 Task: Check the sale-to-list ratio of creek in the last 5 years.
Action: Mouse moved to (857, 218)
Screenshot: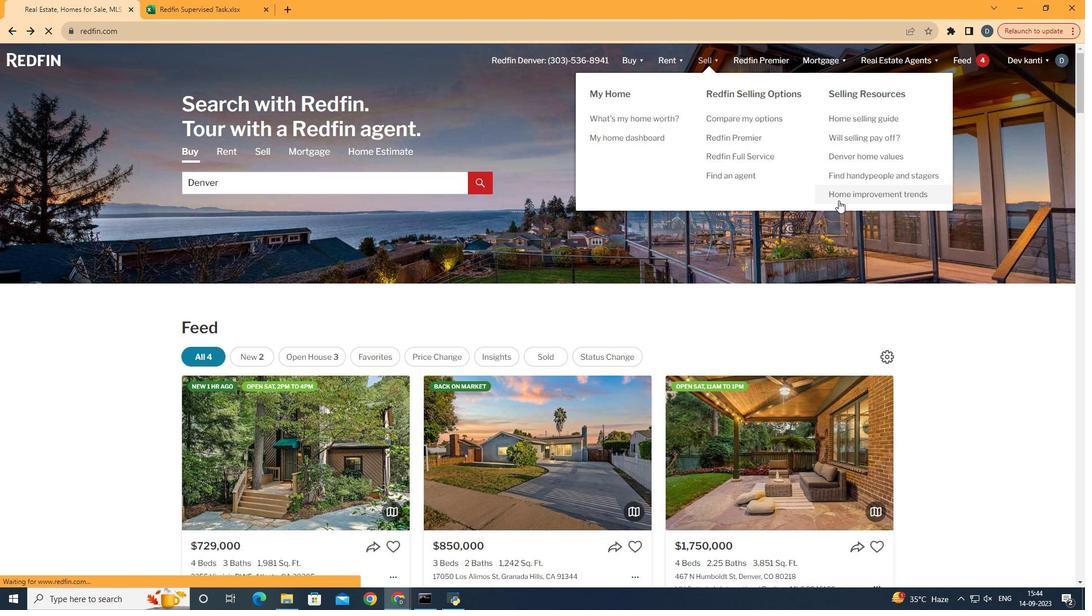 
Action: Mouse pressed left at (857, 218)
Screenshot: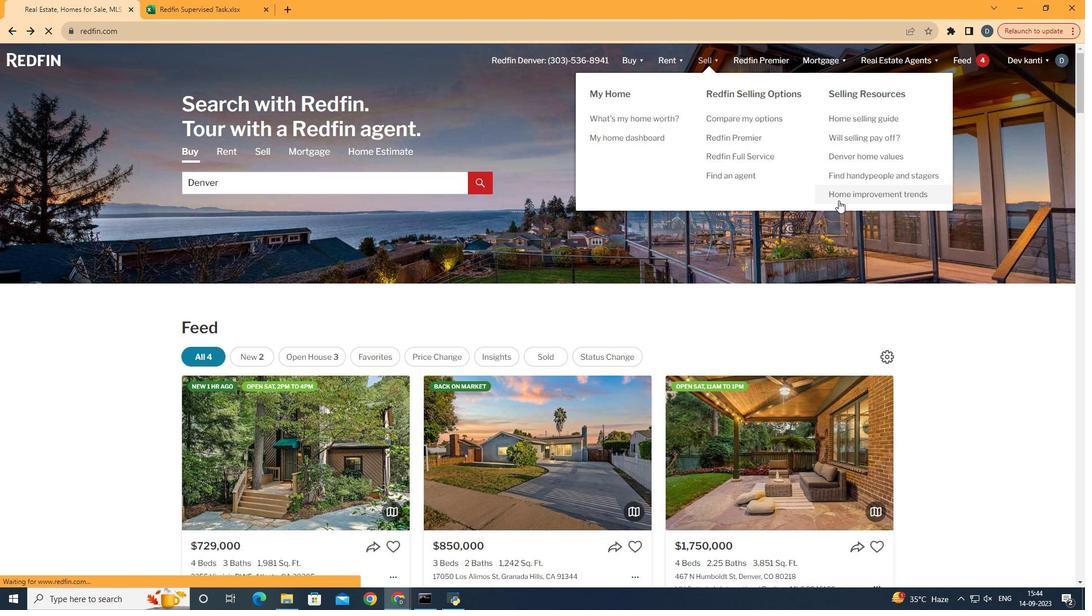 
Action: Mouse moved to (287, 237)
Screenshot: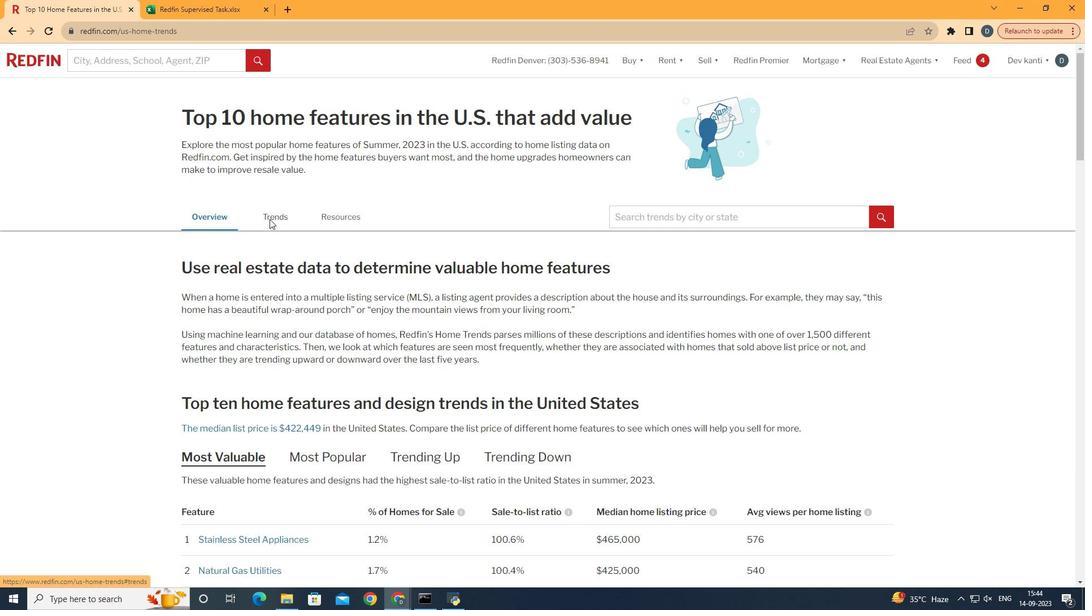 
Action: Mouse pressed left at (287, 237)
Screenshot: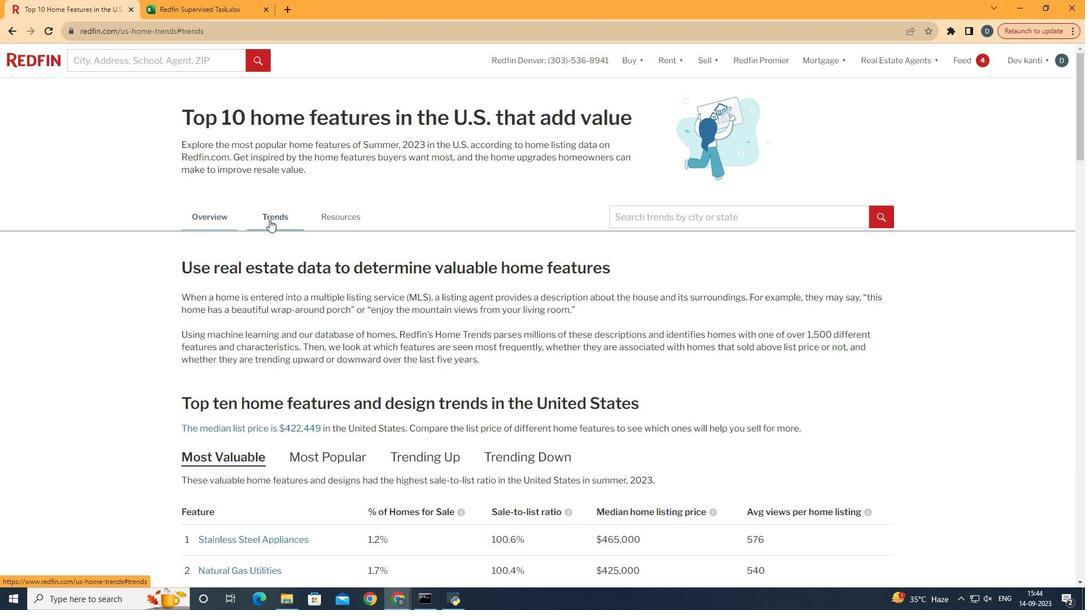 
Action: Mouse moved to (426, 236)
Screenshot: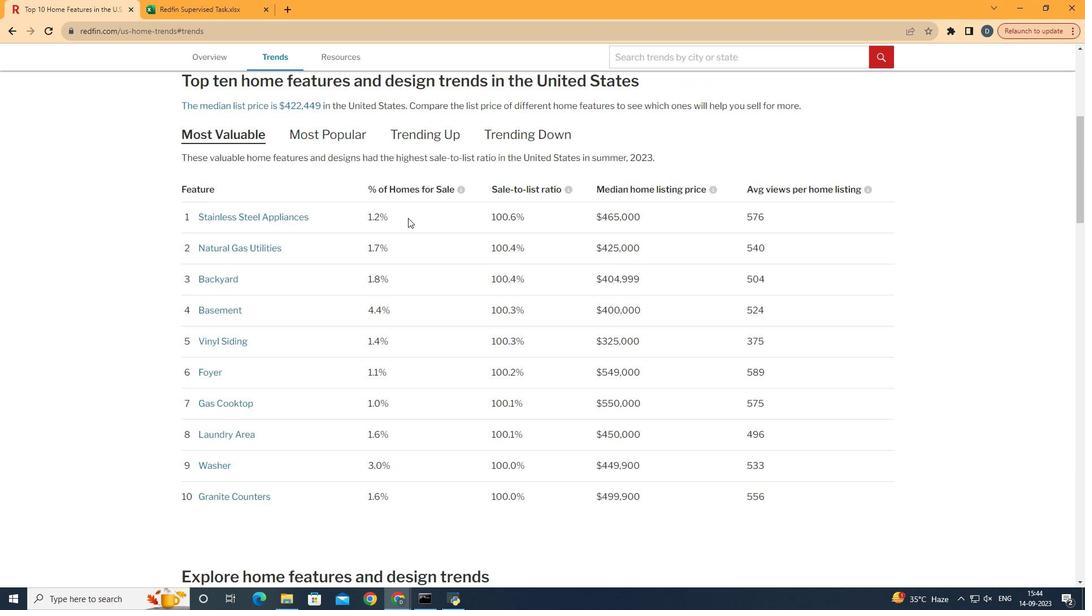 
Action: Mouse scrolled (426, 235) with delta (0, 0)
Screenshot: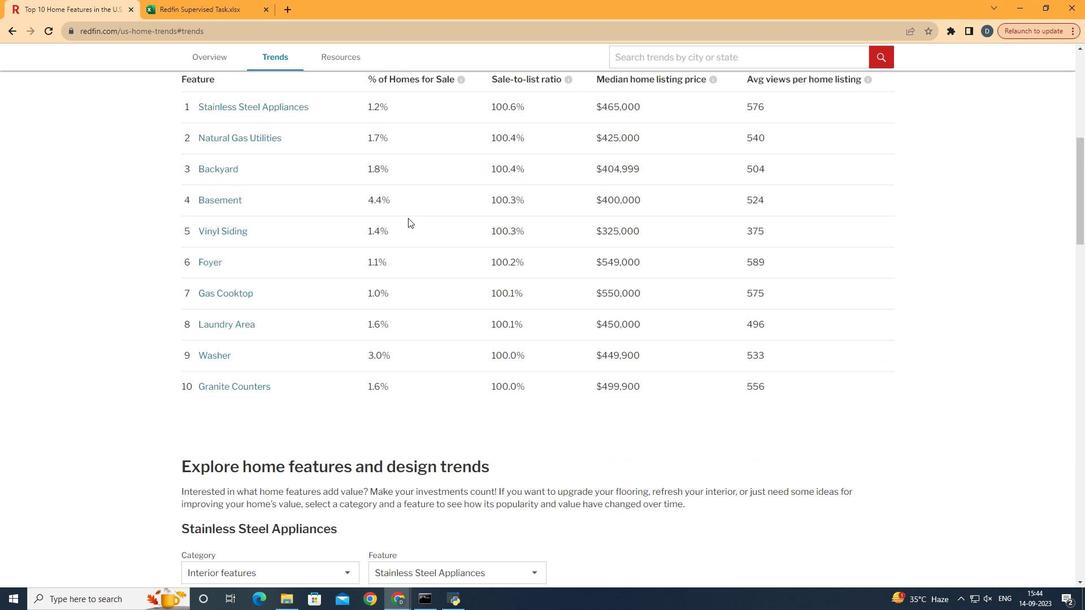 
Action: Mouse scrolled (426, 235) with delta (0, 0)
Screenshot: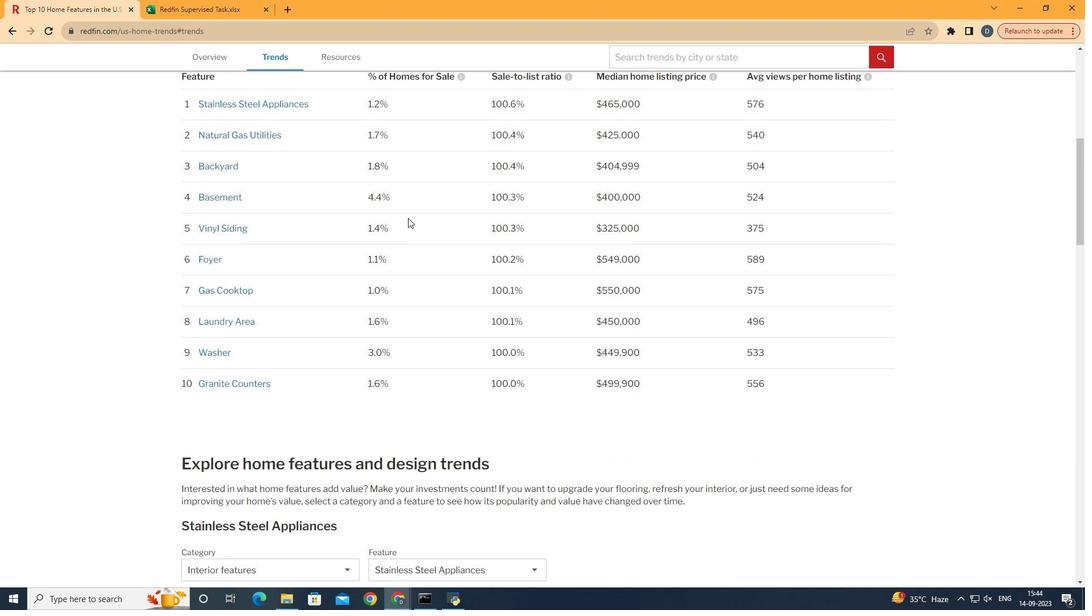 
Action: Mouse moved to (423, 237)
Screenshot: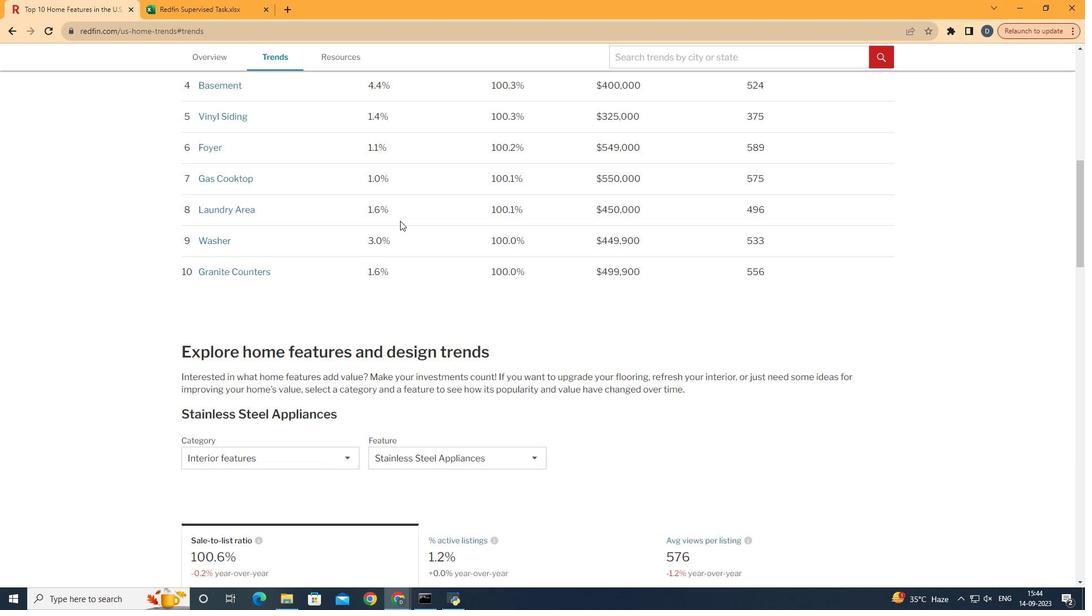 
Action: Mouse scrolled (423, 237) with delta (0, 0)
Screenshot: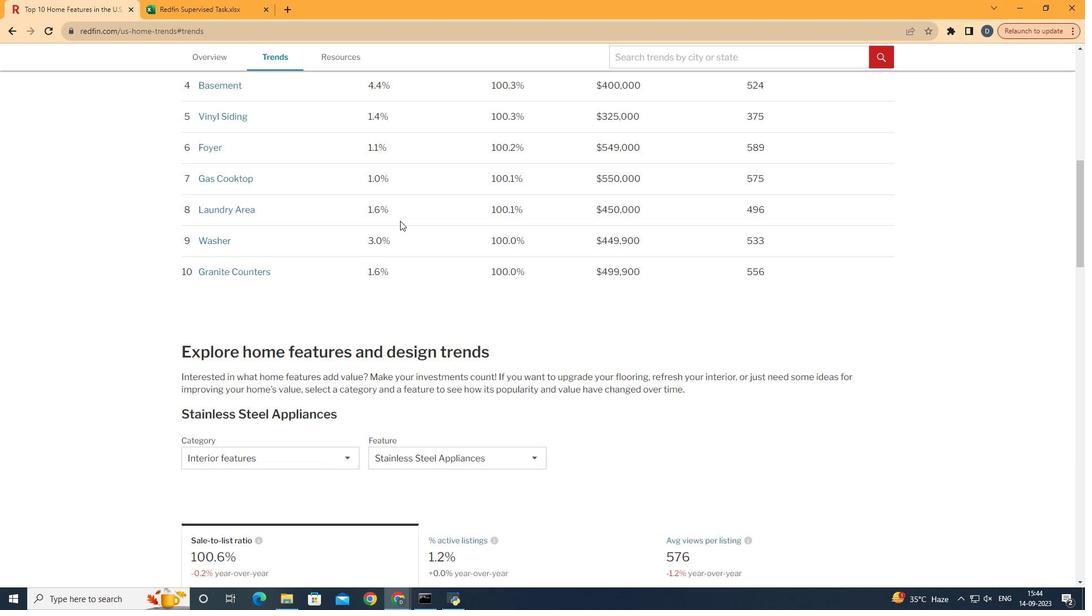 
Action: Mouse moved to (422, 237)
Screenshot: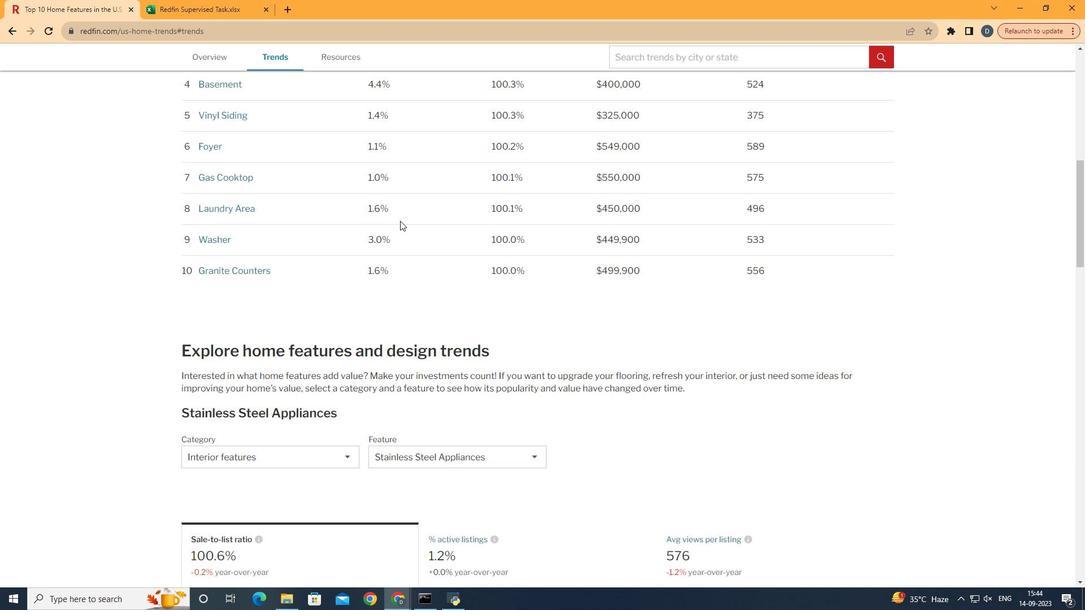 
Action: Mouse scrolled (422, 237) with delta (0, 0)
Screenshot: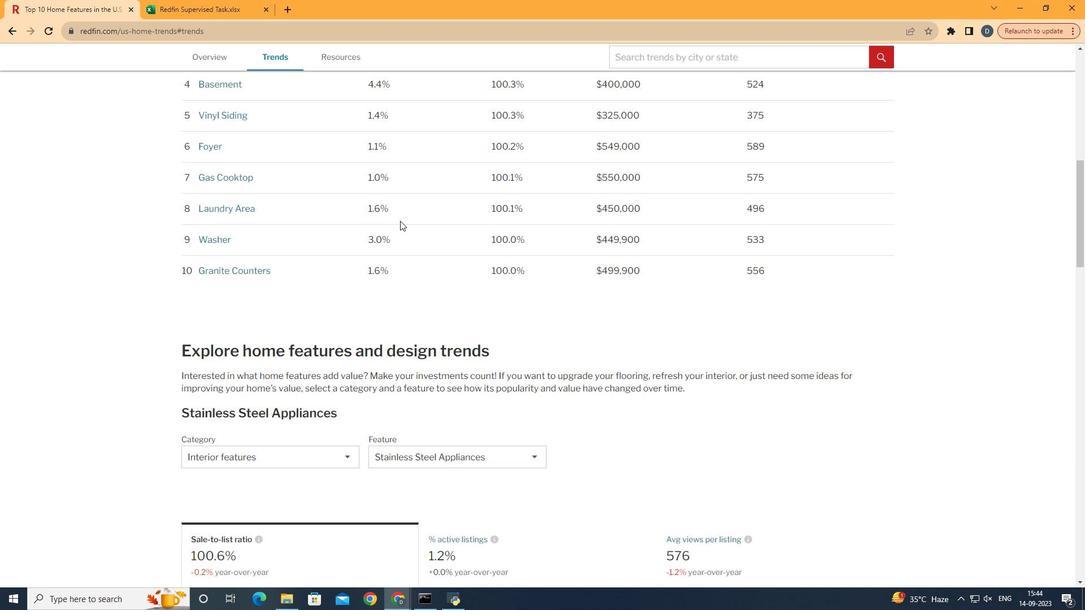 
Action: Mouse moved to (418, 239)
Screenshot: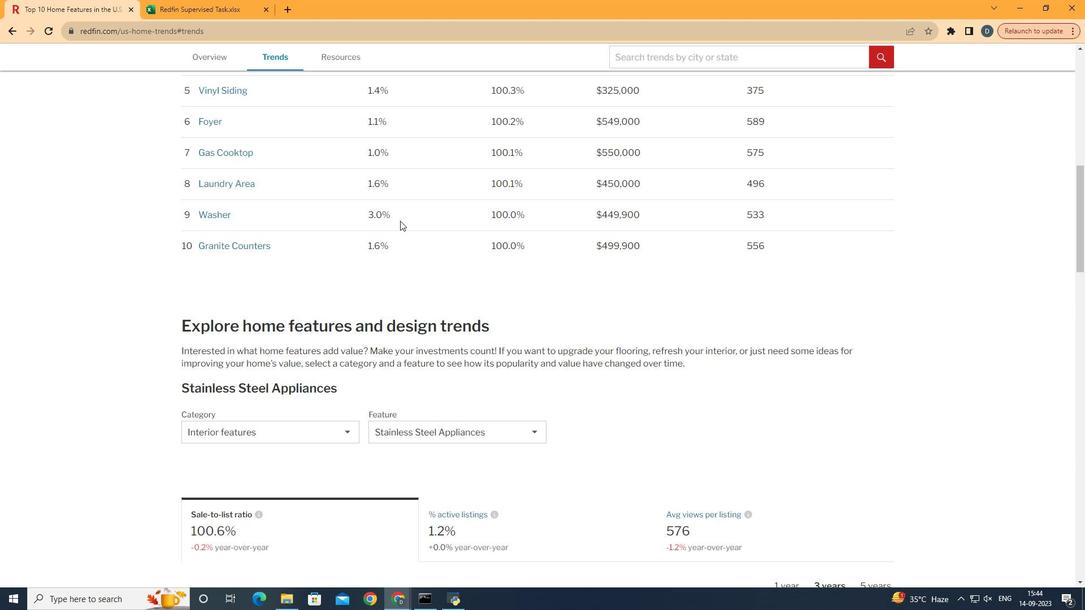 
Action: Mouse scrolled (418, 238) with delta (0, 0)
Screenshot: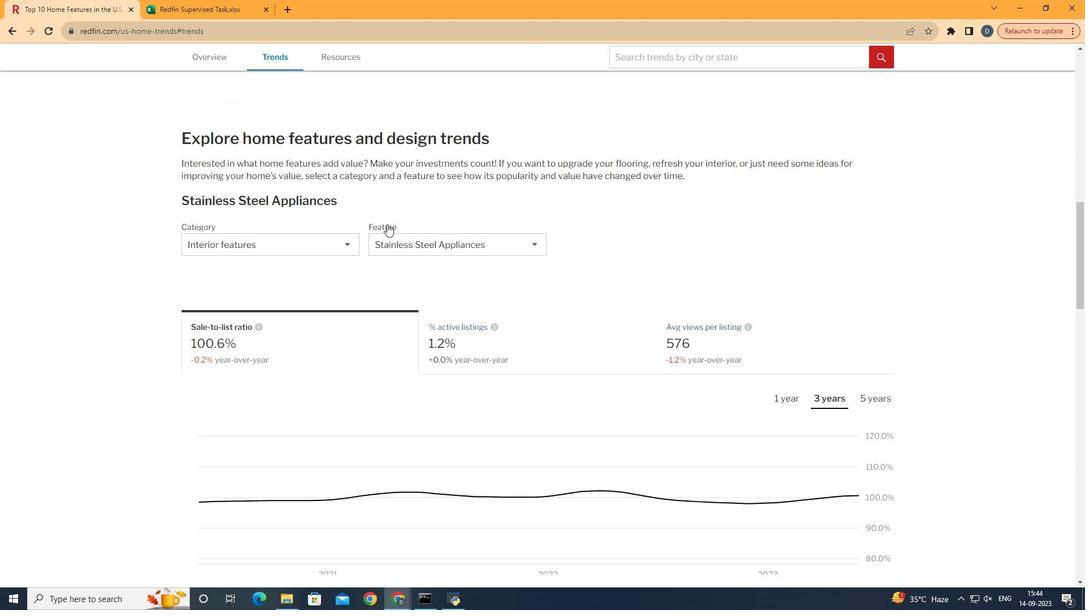
Action: Mouse scrolled (418, 238) with delta (0, 0)
Screenshot: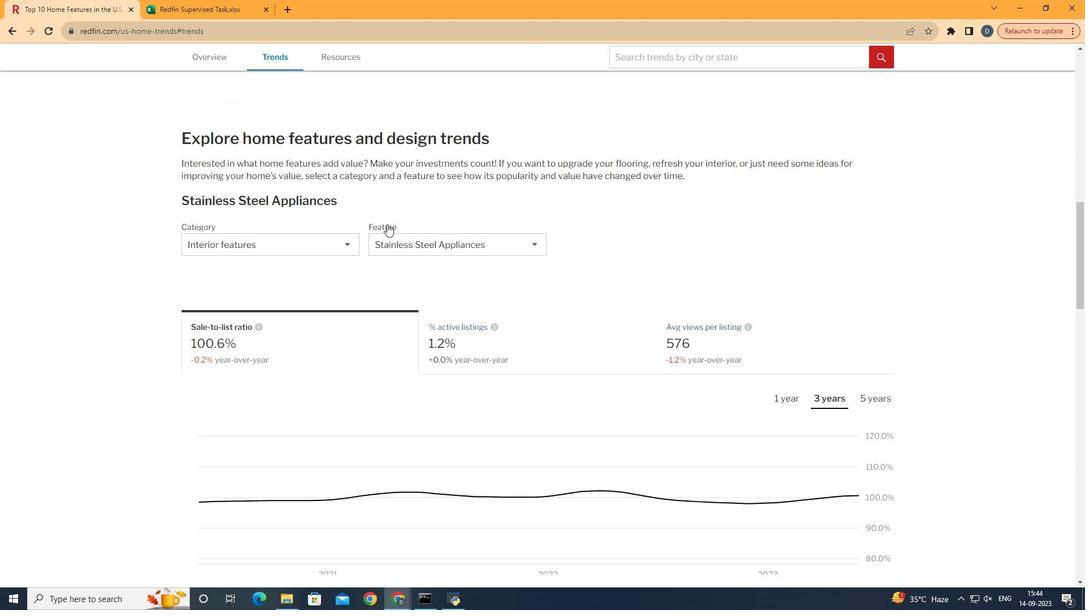 
Action: Mouse scrolled (418, 238) with delta (0, 0)
Screenshot: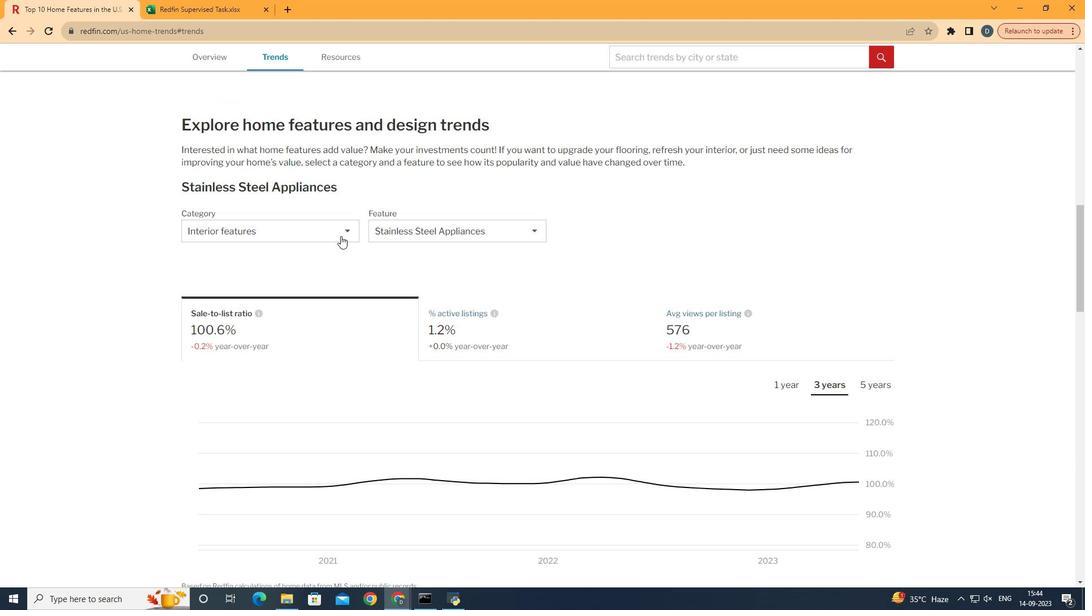 
Action: Mouse scrolled (418, 238) with delta (0, 0)
Screenshot: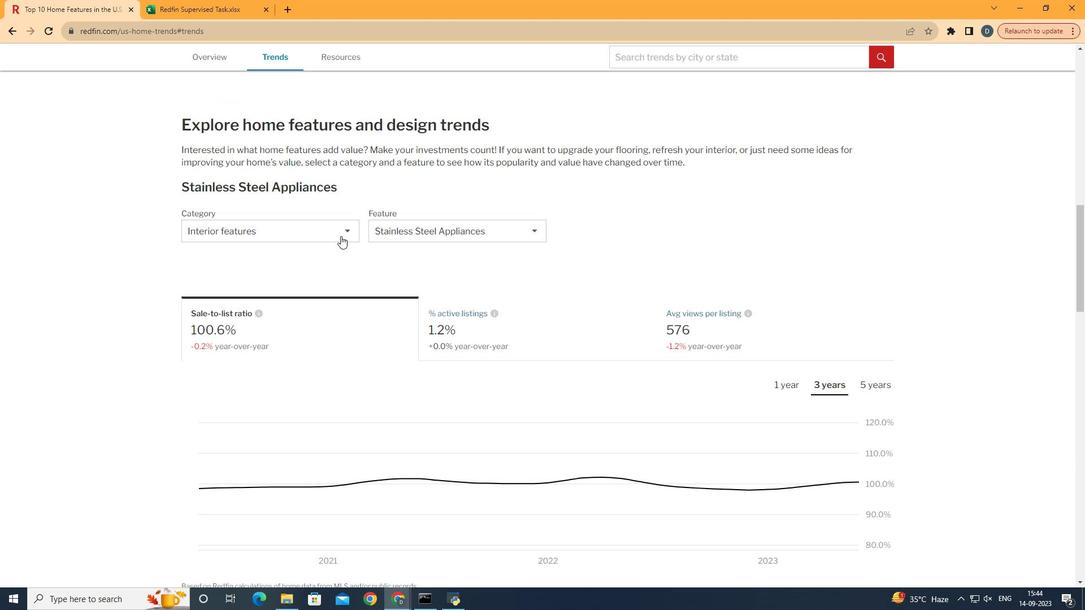 
Action: Mouse moved to (342, 249)
Screenshot: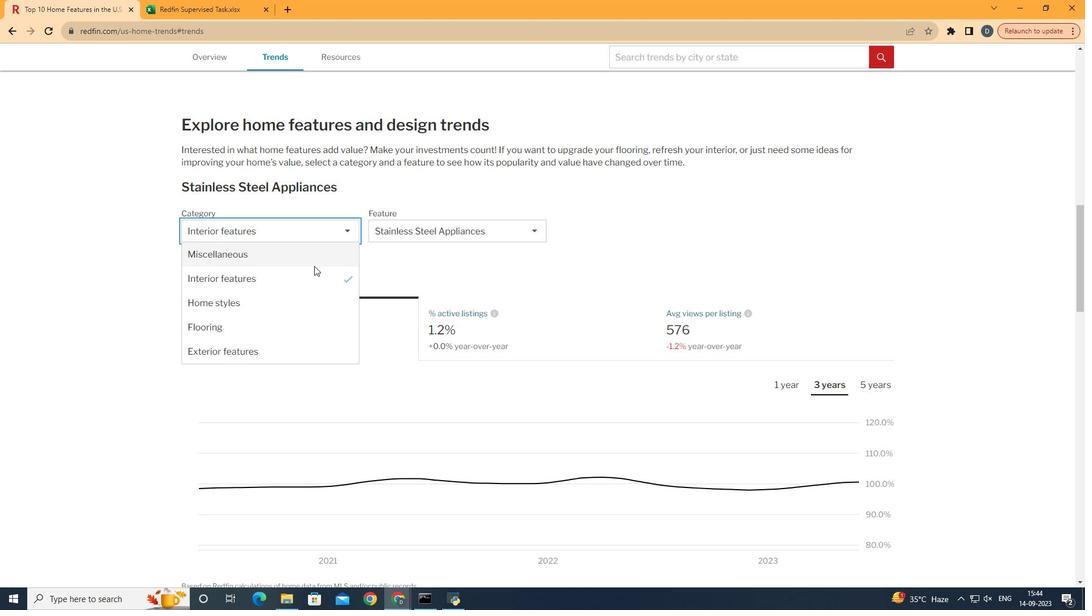 
Action: Mouse pressed left at (342, 249)
Screenshot: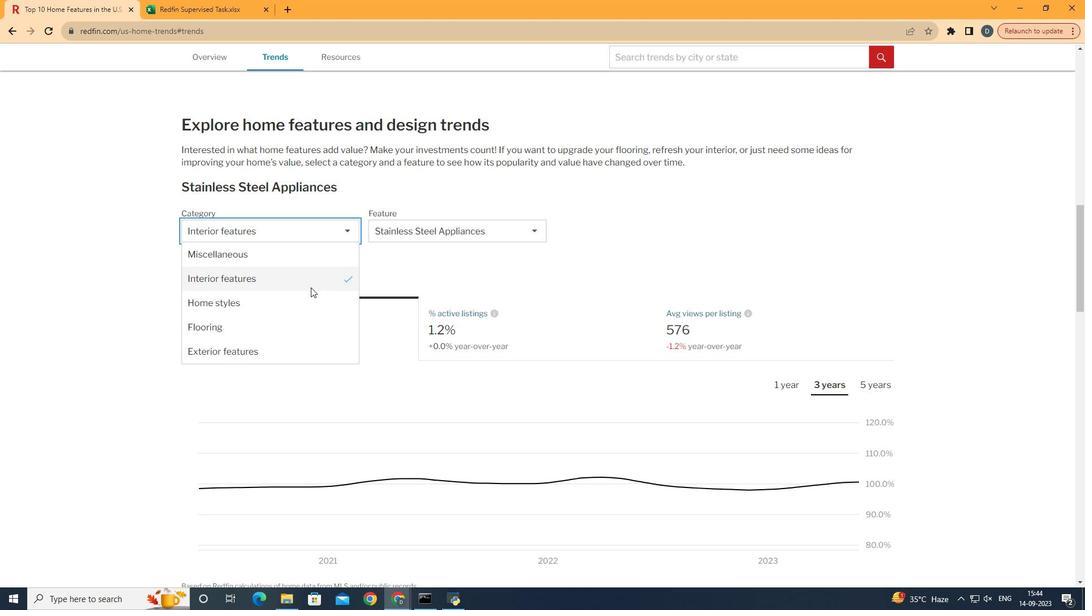 
Action: Mouse moved to (319, 365)
Screenshot: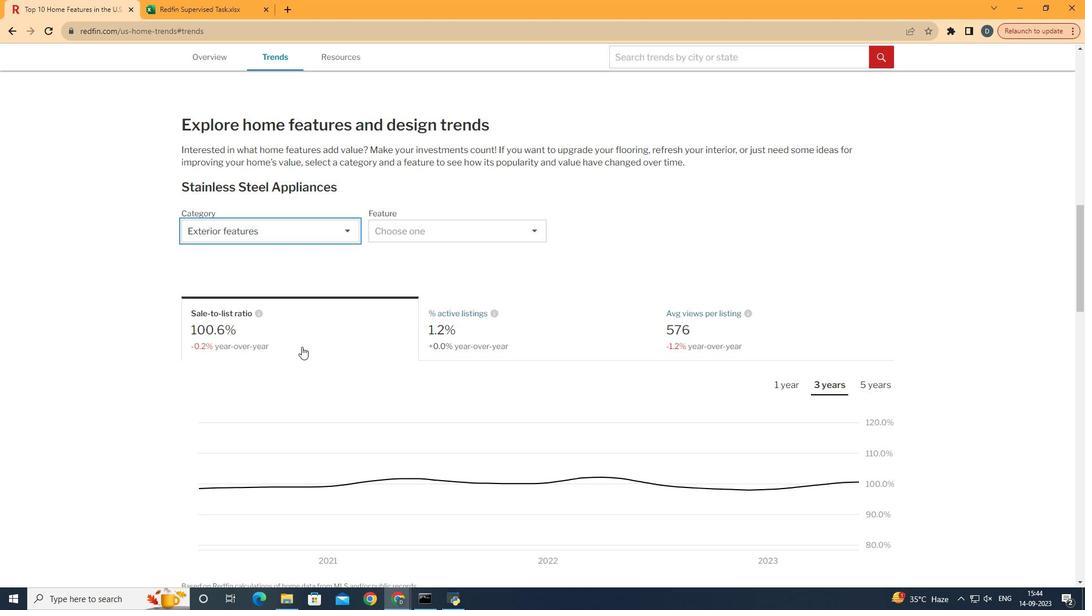 
Action: Mouse pressed left at (319, 365)
Screenshot: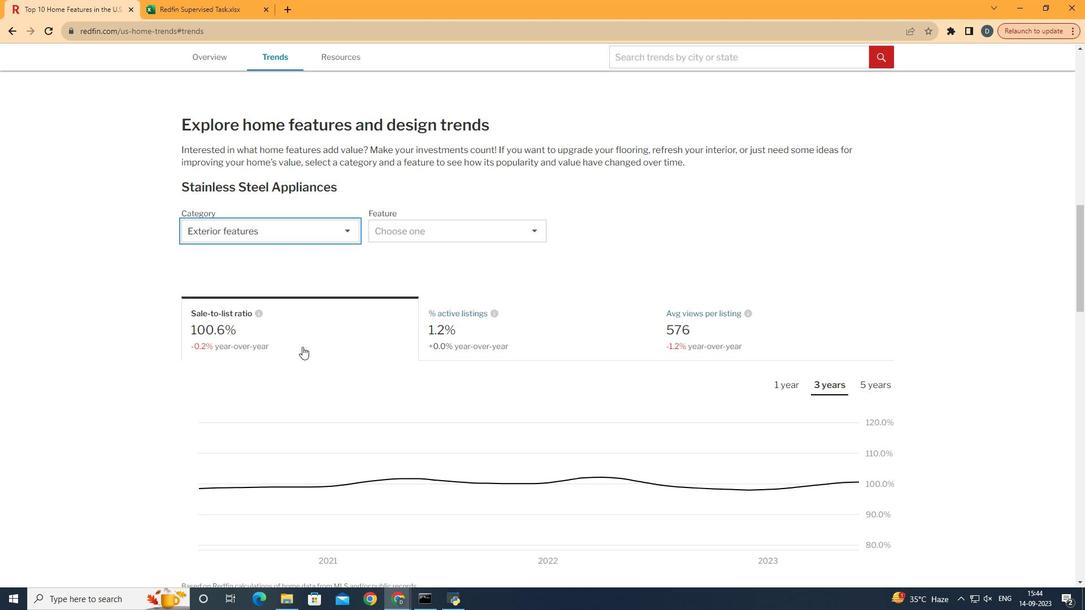 
Action: Mouse moved to (496, 247)
Screenshot: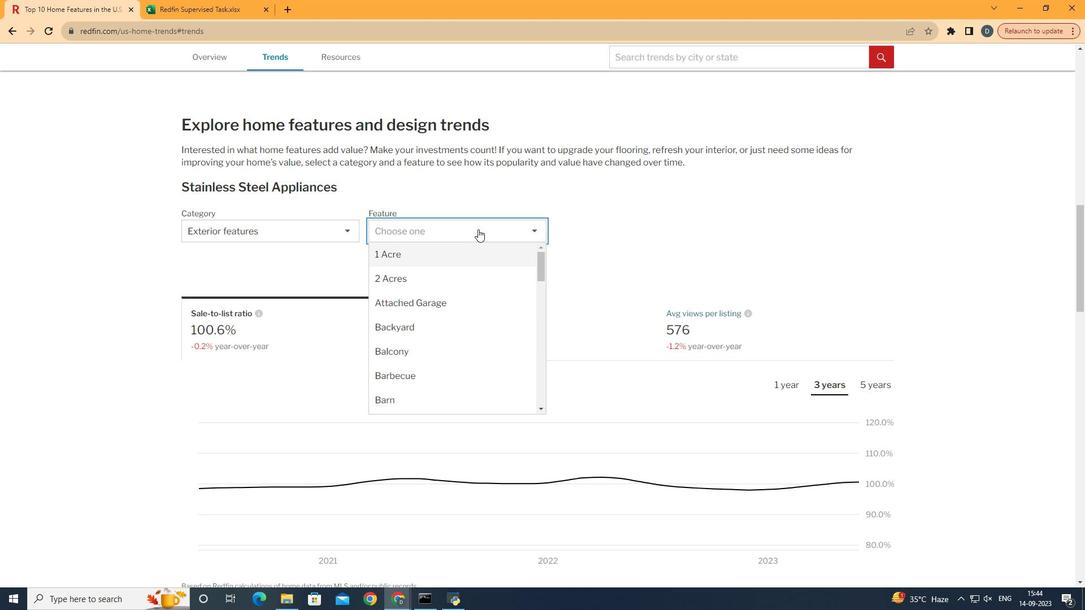
Action: Mouse pressed left at (496, 247)
Screenshot: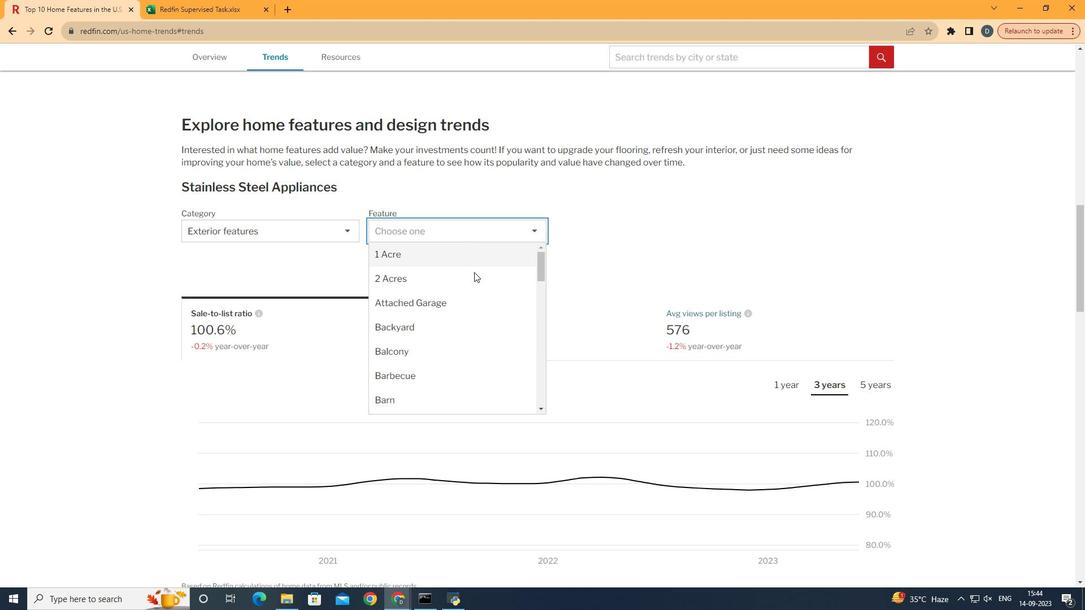 
Action: Mouse moved to (493, 331)
Screenshot: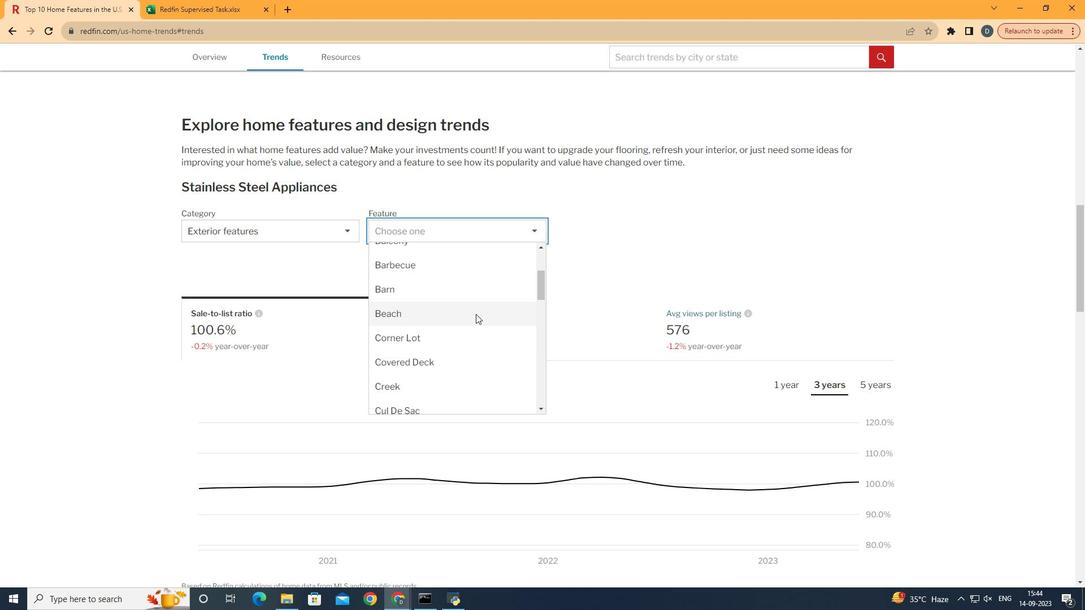 
Action: Mouse scrolled (493, 331) with delta (0, 0)
Screenshot: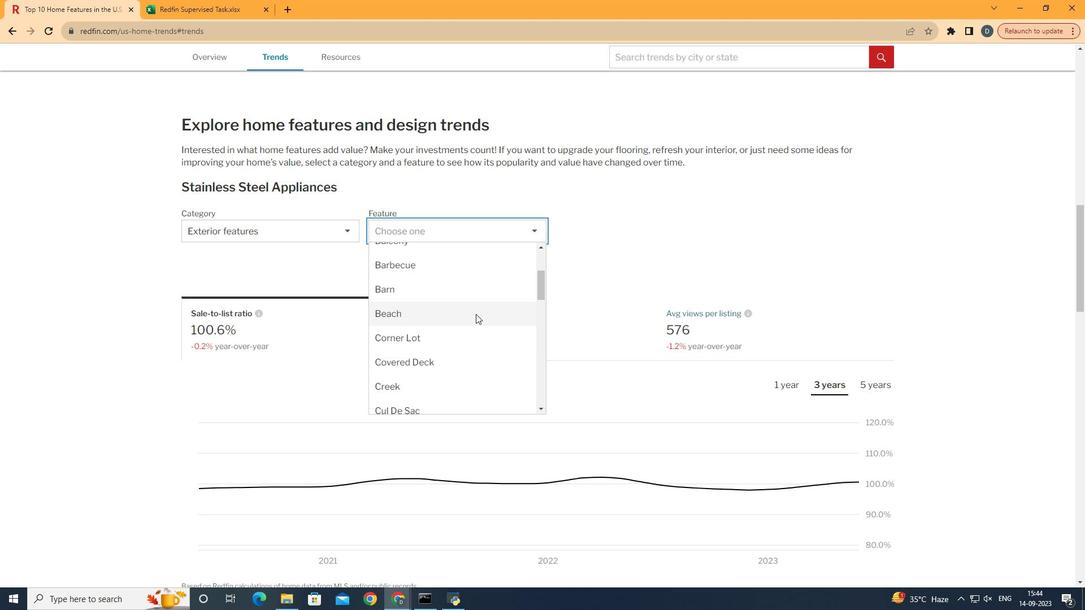 
Action: Mouse scrolled (493, 331) with delta (0, 0)
Screenshot: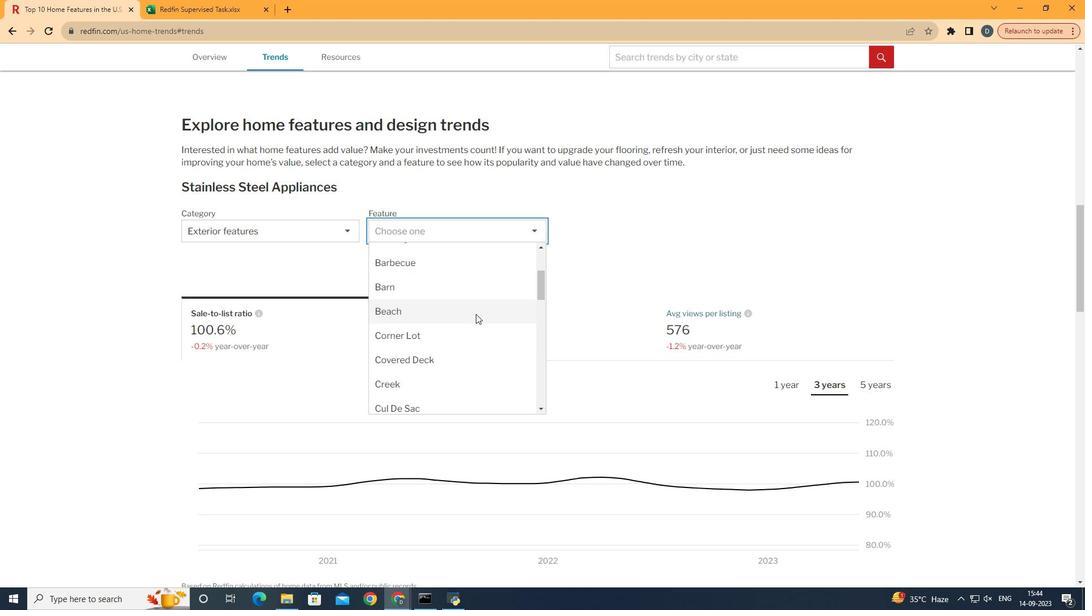 
Action: Mouse moved to (466, 401)
Screenshot: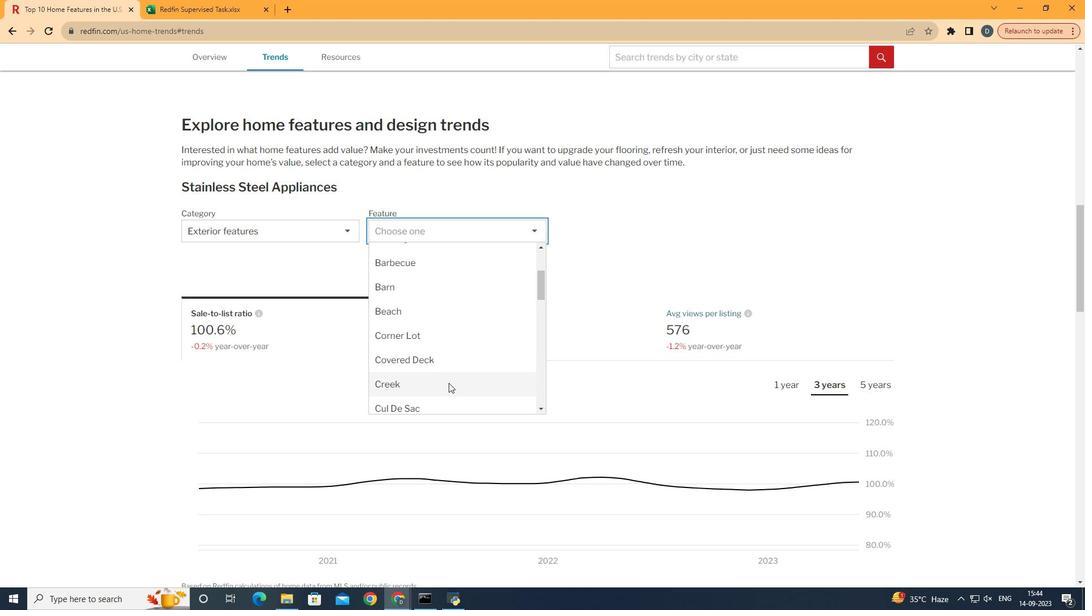 
Action: Mouse pressed left at (466, 401)
Screenshot: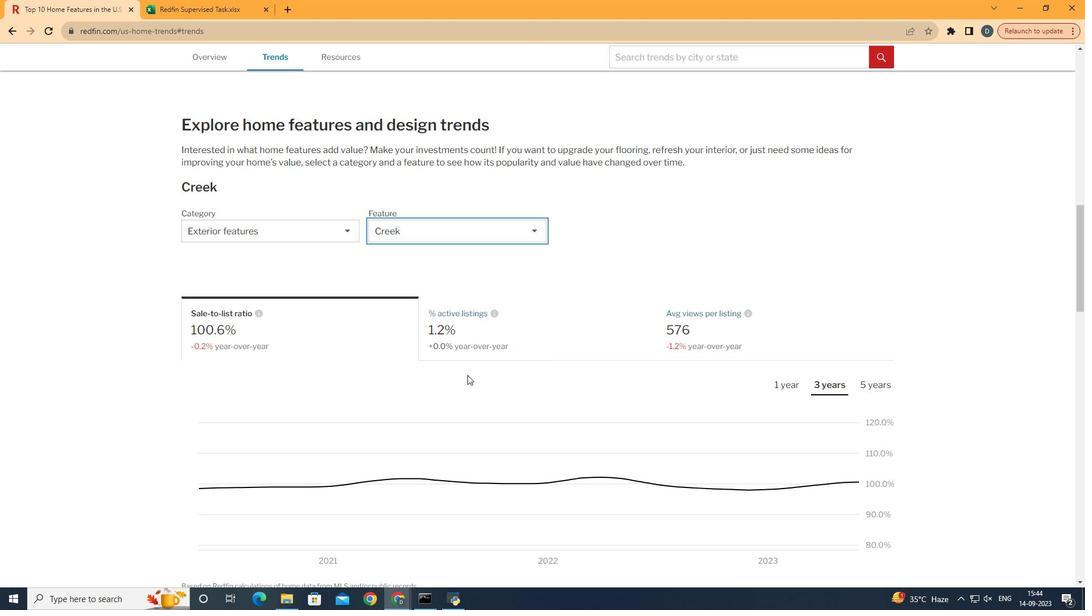 
Action: Mouse moved to (628, 285)
Screenshot: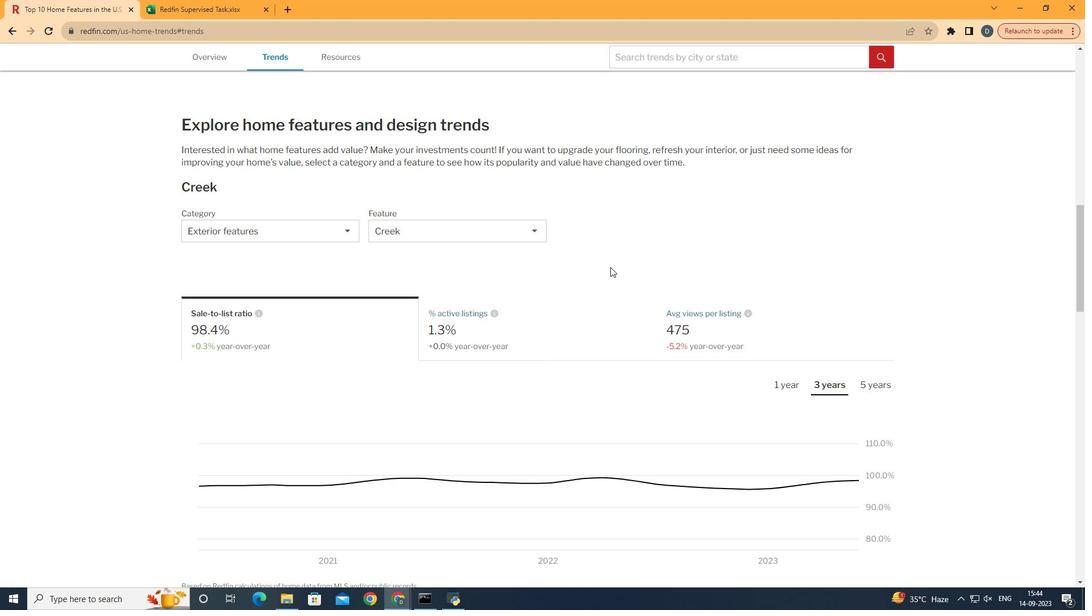 
Action: Mouse pressed left at (628, 285)
Screenshot: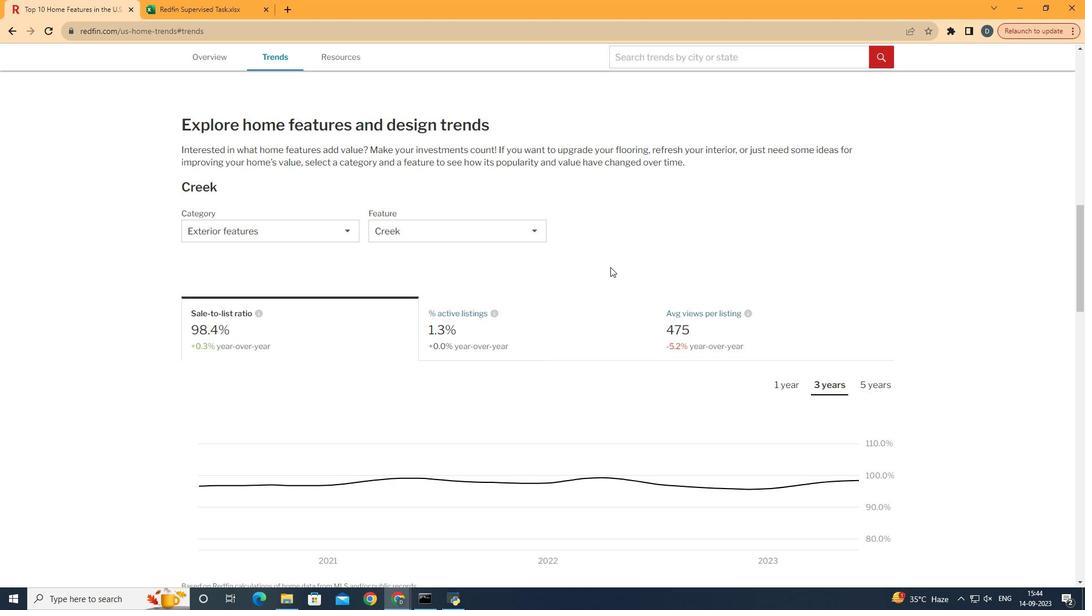 
Action: Mouse scrolled (628, 284) with delta (0, 0)
Screenshot: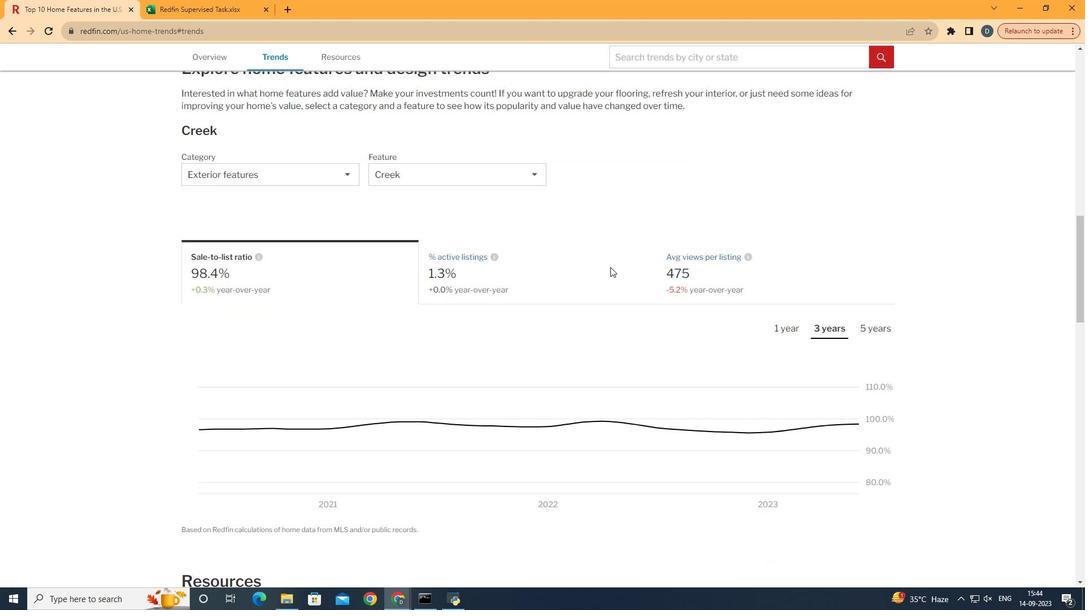 
Action: Mouse moved to (897, 352)
Screenshot: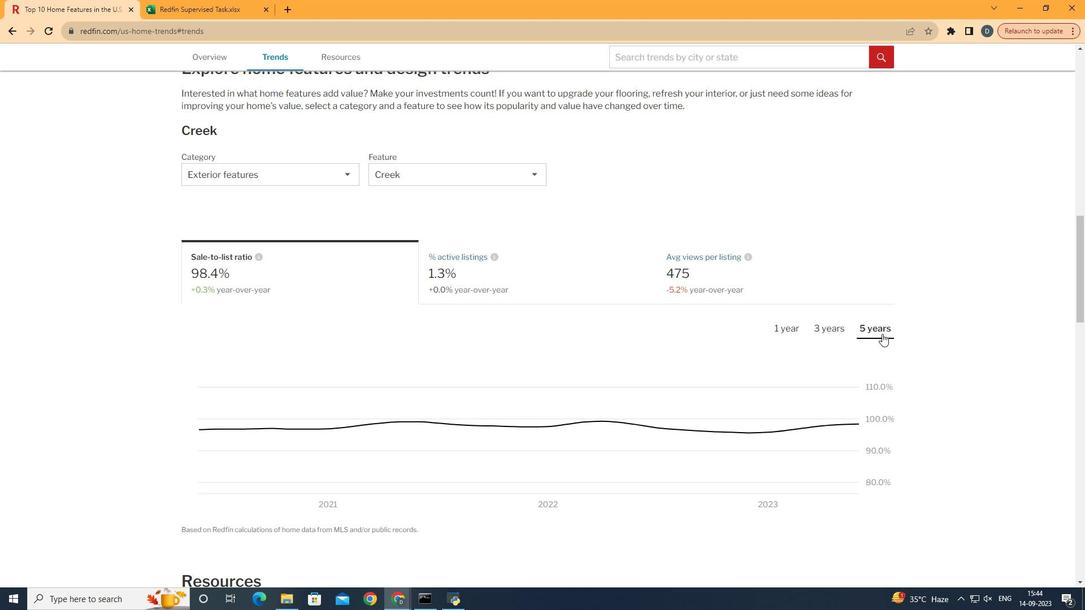 
Action: Mouse pressed left at (897, 352)
Screenshot: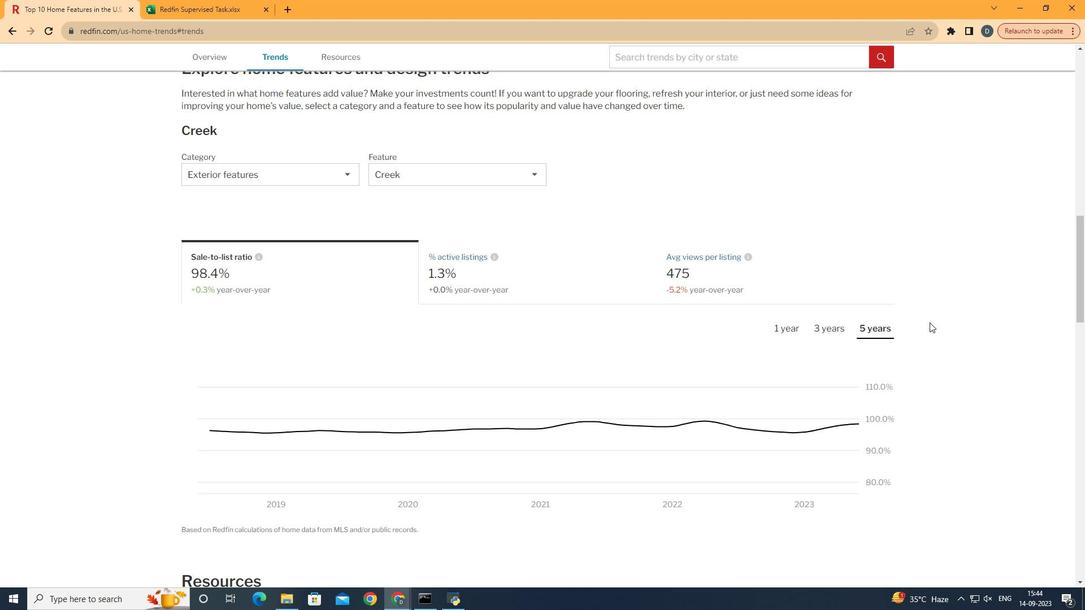 
Action: Mouse moved to (948, 333)
Screenshot: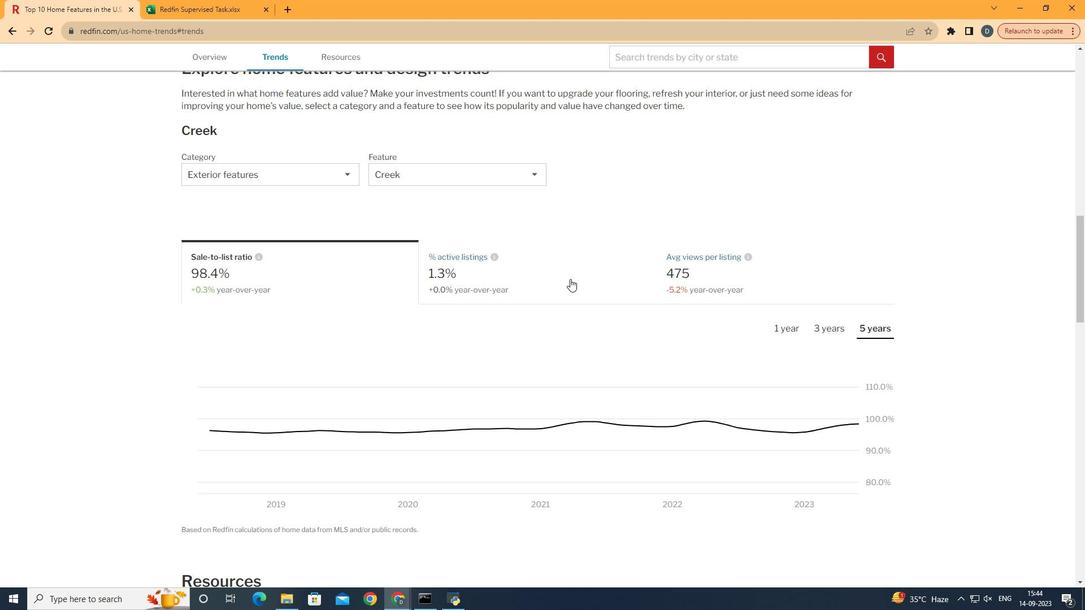 
